 Task: In the Company hyundai.com, Add note: 'Schedule a meeting with the analytics team to review campaign metrics.'. Mark checkbox to create task to follow up ': In 3 business days '. Create task, with  description: Send Thank You Email to Referral, Add due date: In 3 Business Days; Add reminder: 30 Minutes before. Set Priority High and add note: Review the attached proposal before the meeting and highlight the key benefits for the client.. Logged in from softage.5@softage.net
Action: Mouse moved to (78, 56)
Screenshot: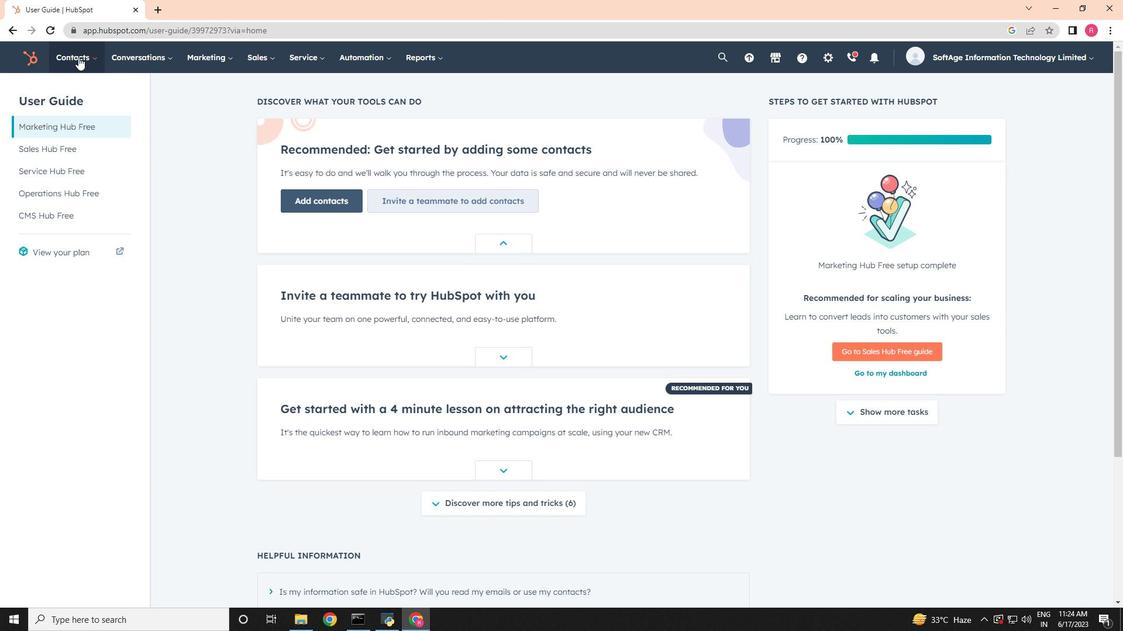 
Action: Mouse pressed left at (78, 56)
Screenshot: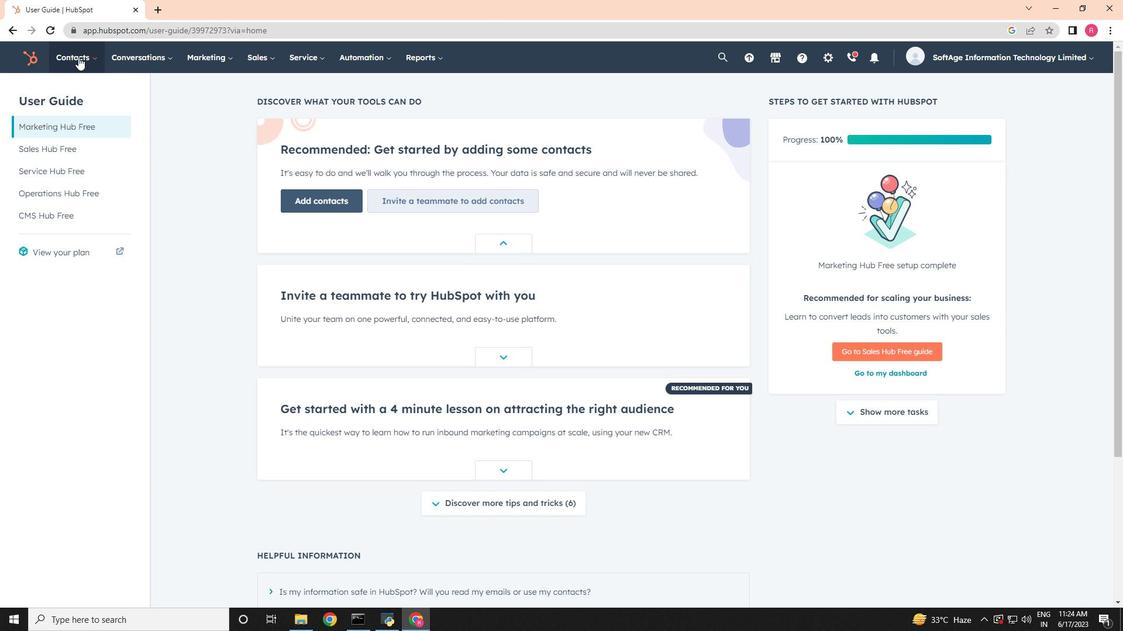 
Action: Mouse moved to (111, 109)
Screenshot: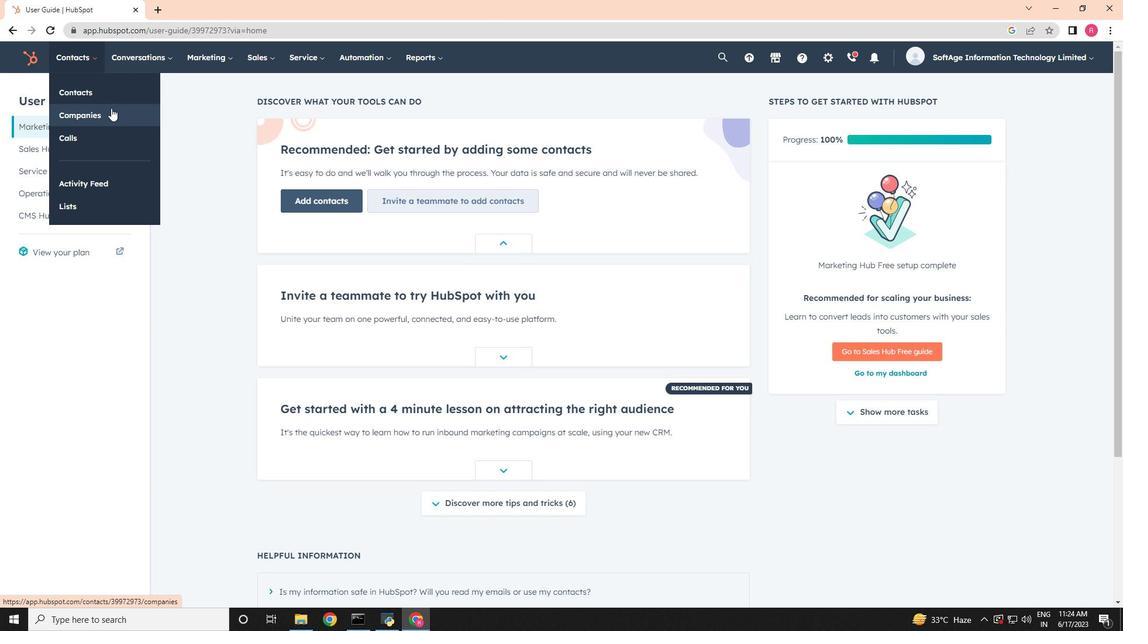 
Action: Mouse pressed left at (111, 109)
Screenshot: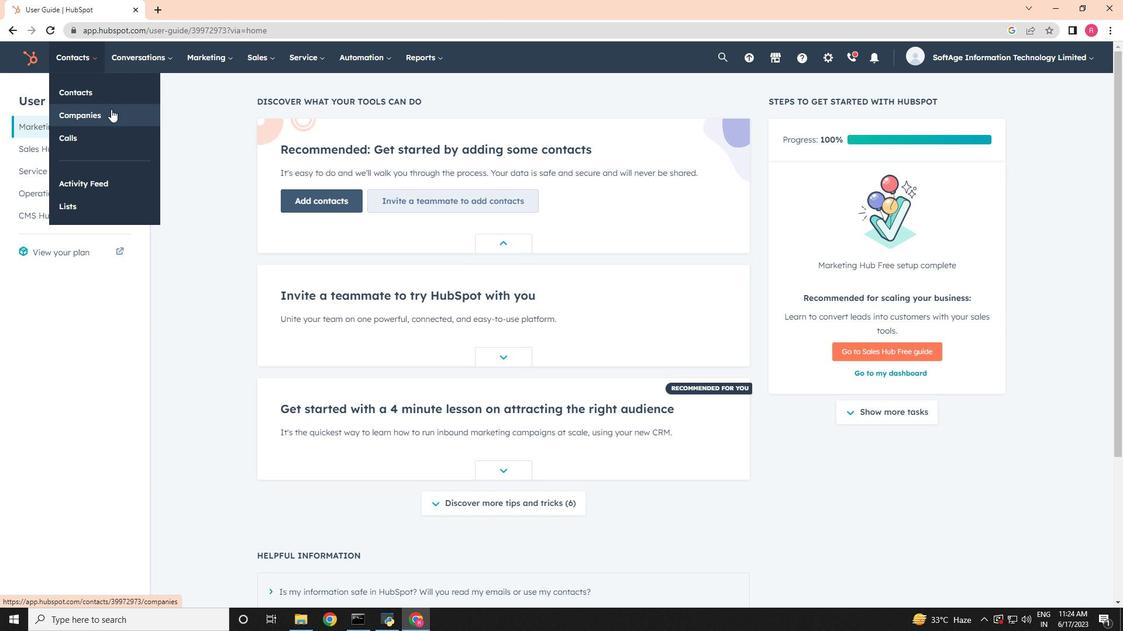 
Action: Mouse moved to (106, 190)
Screenshot: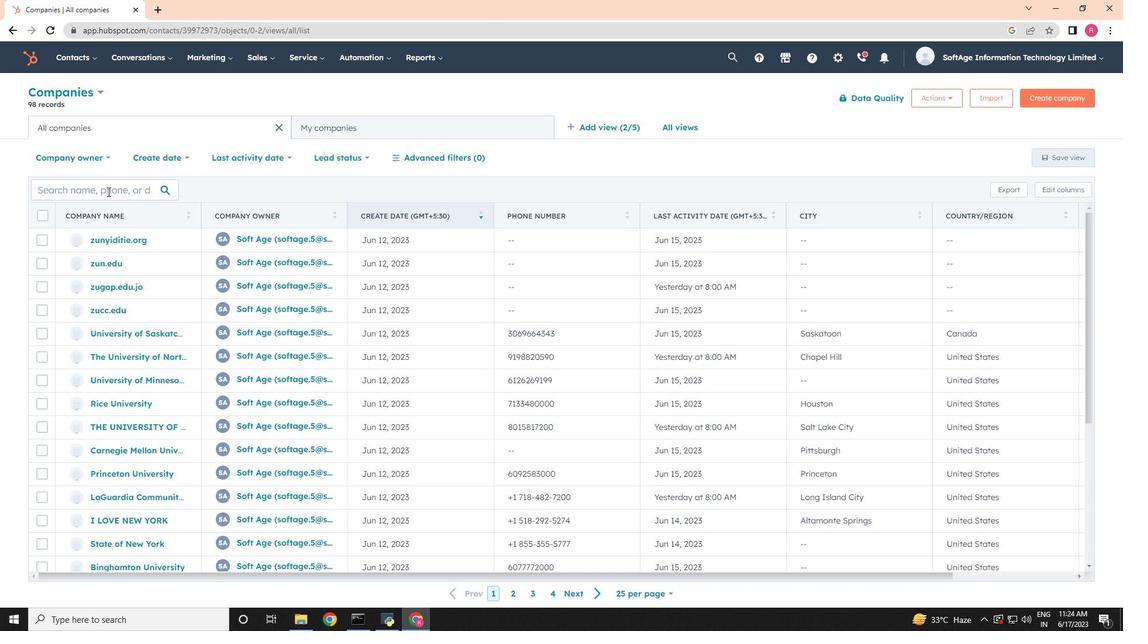 
Action: Mouse pressed left at (106, 190)
Screenshot: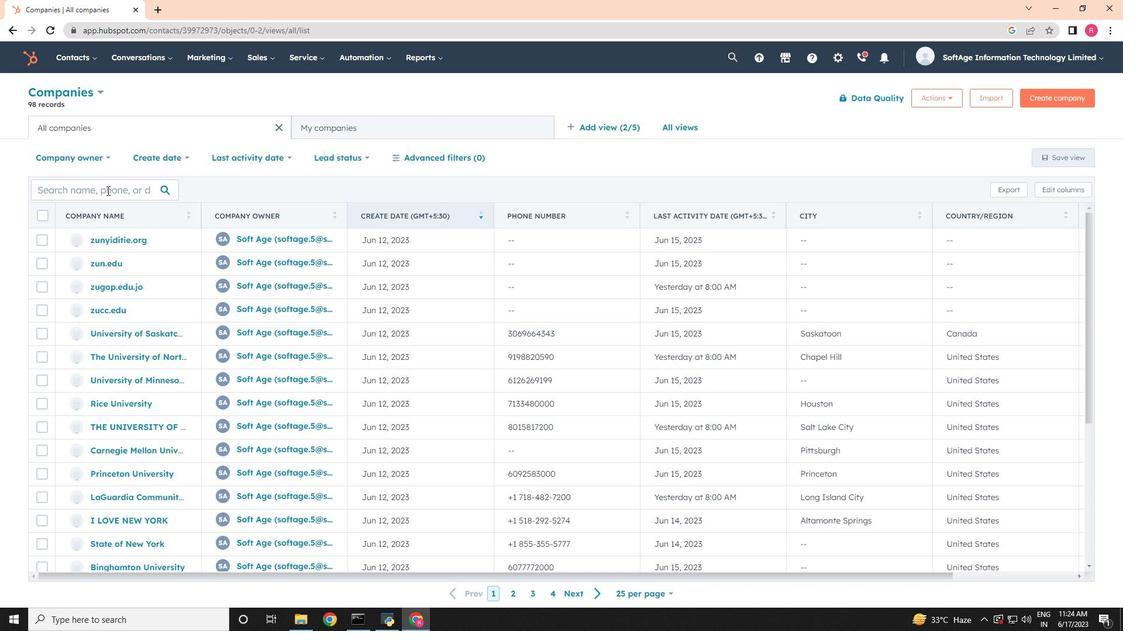 
Action: Key pressed hyundai
Screenshot: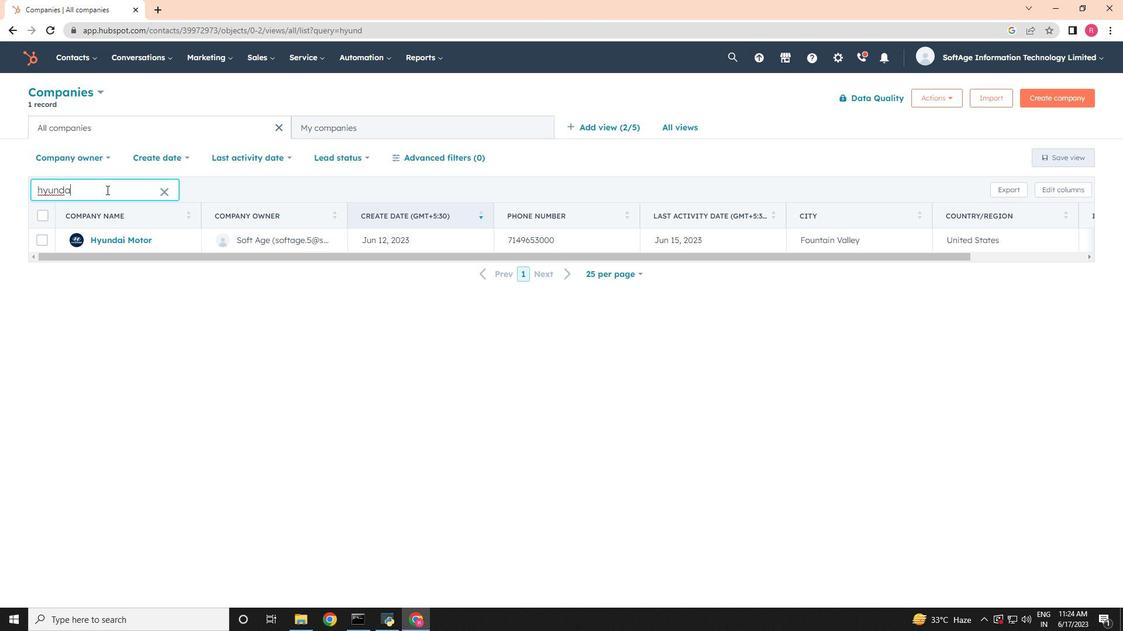 
Action: Mouse moved to (119, 243)
Screenshot: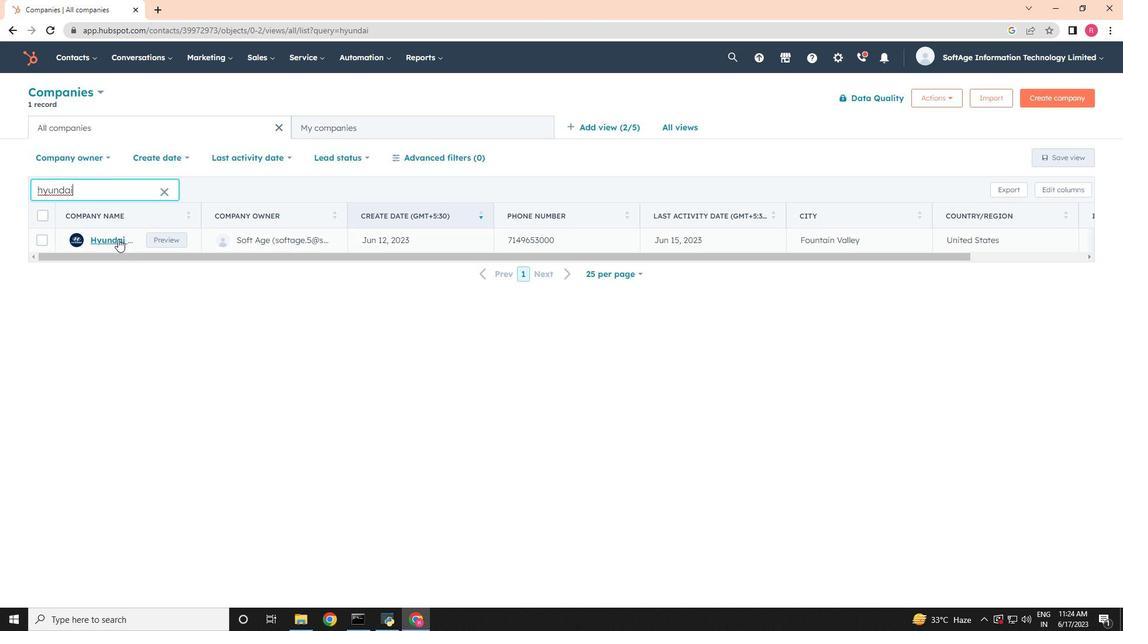 
Action: Mouse pressed left at (119, 243)
Screenshot: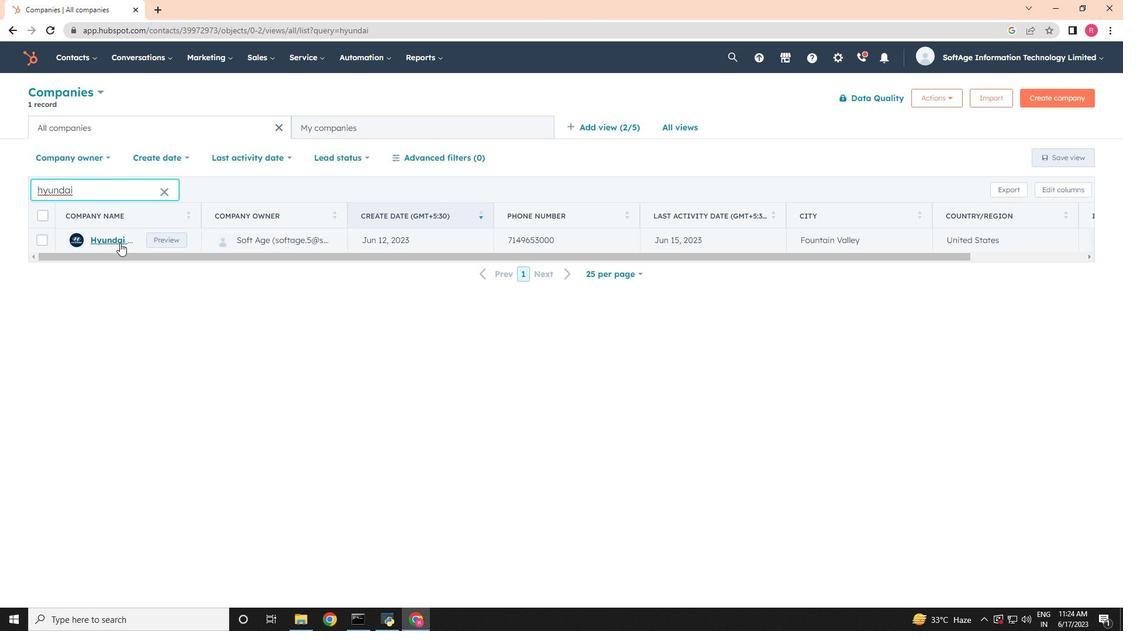 
Action: Mouse moved to (36, 197)
Screenshot: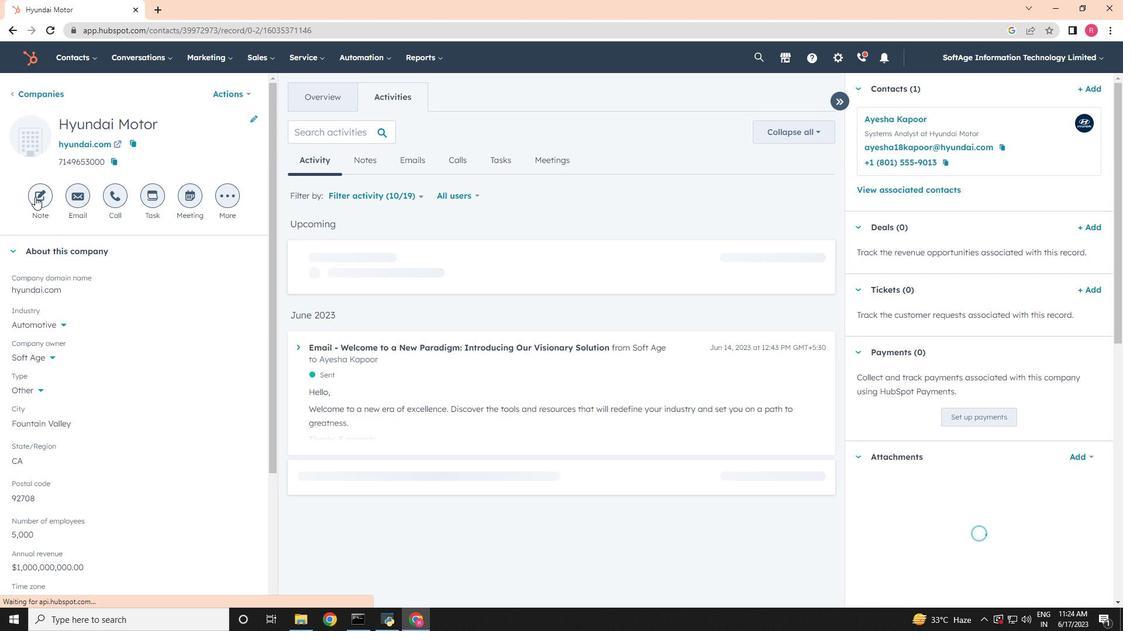 
Action: Mouse pressed left at (36, 197)
Screenshot: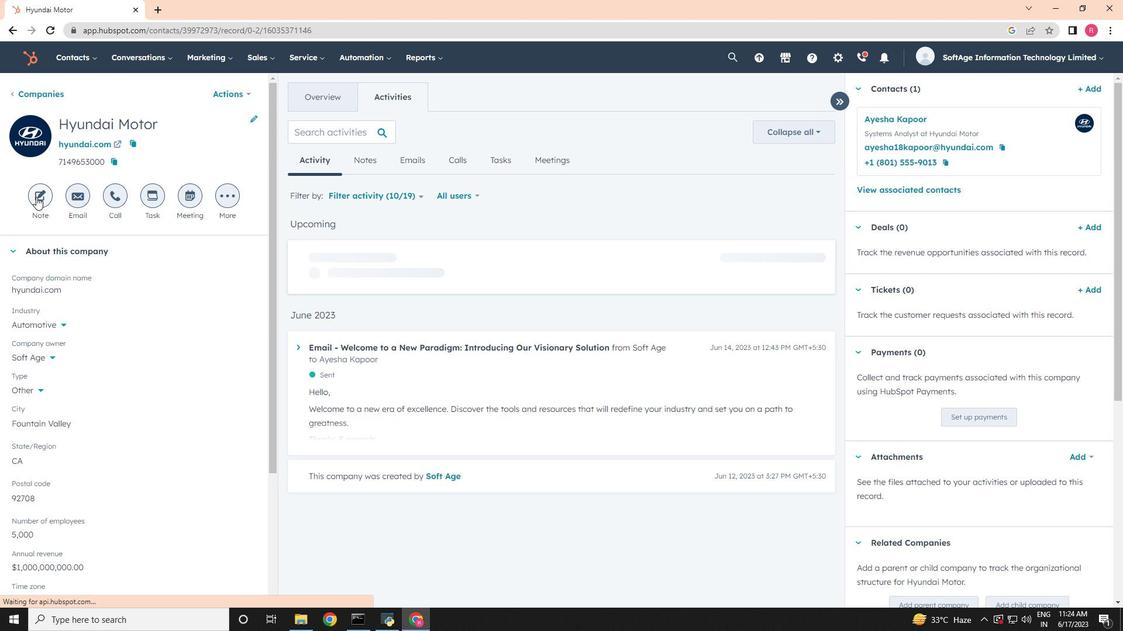 
Action: Mouse moved to (989, 348)
Screenshot: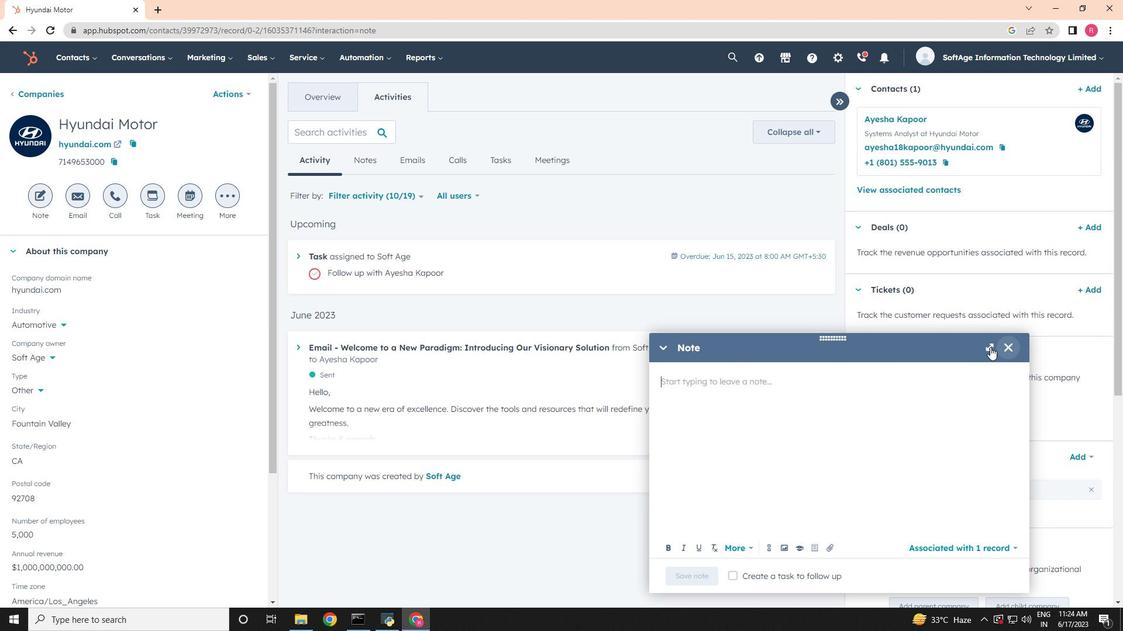 
Action: Mouse pressed left at (989, 348)
Screenshot: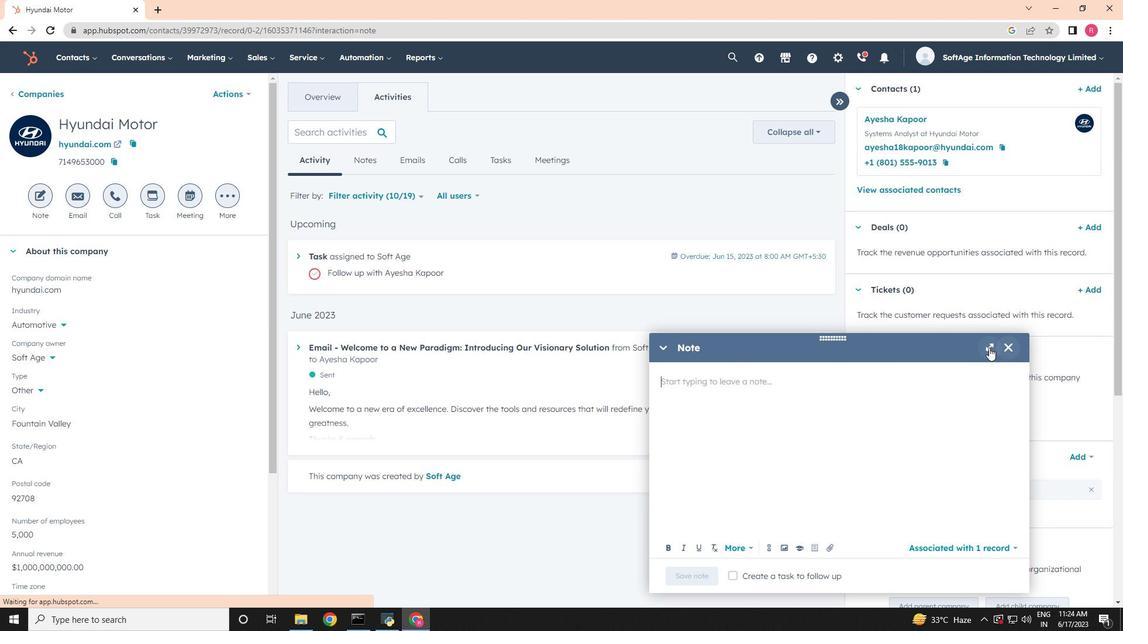 
Action: Mouse moved to (476, 310)
Screenshot: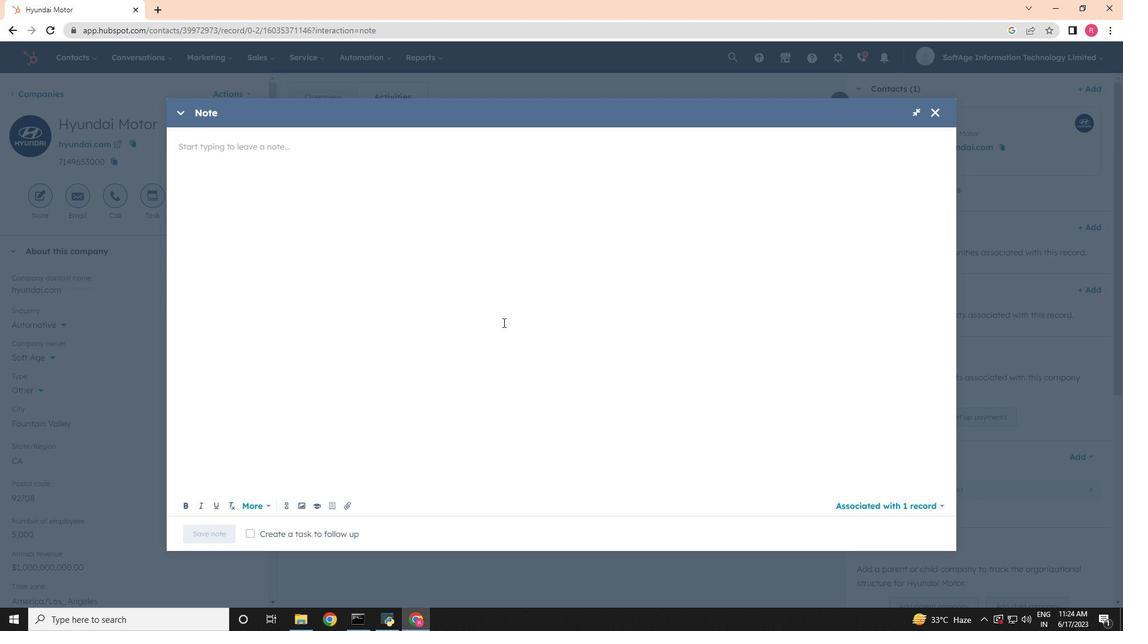 
Action: Key pressed <Key.shift>Schedule<Key.space>a<Key.space>meeting<Key.space>with<Key.space>the<Key.space>analytice<Key.backspace>s<Key.space>team<Key.space>to<Key.space>review<Key.space>campaign<Key.space>metrice.
Screenshot: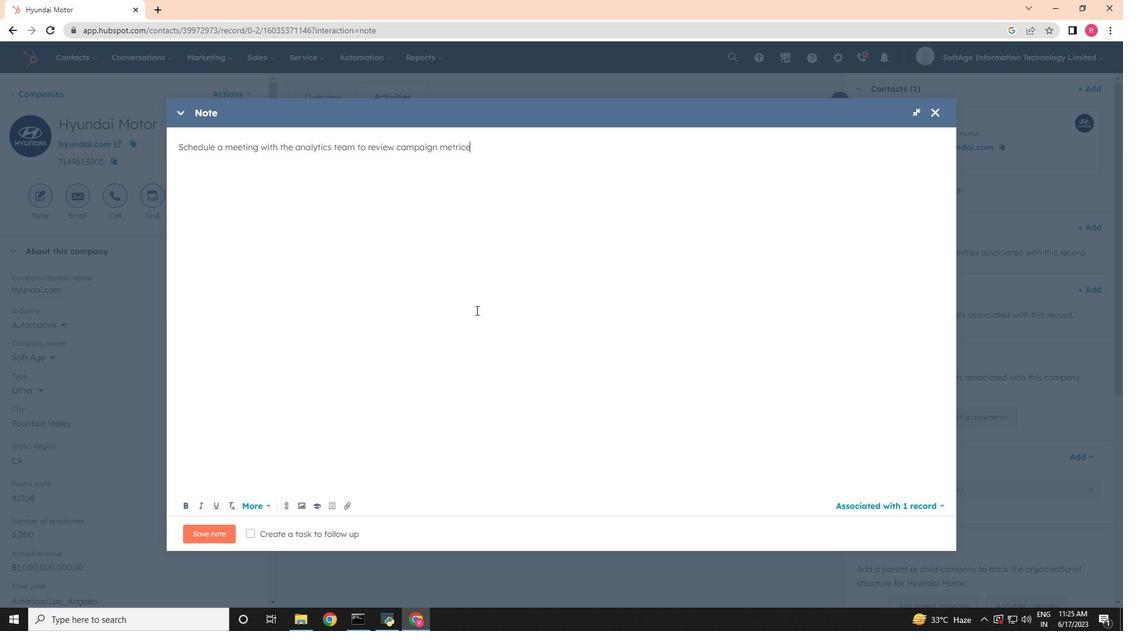 
Action: Mouse moved to (254, 533)
Screenshot: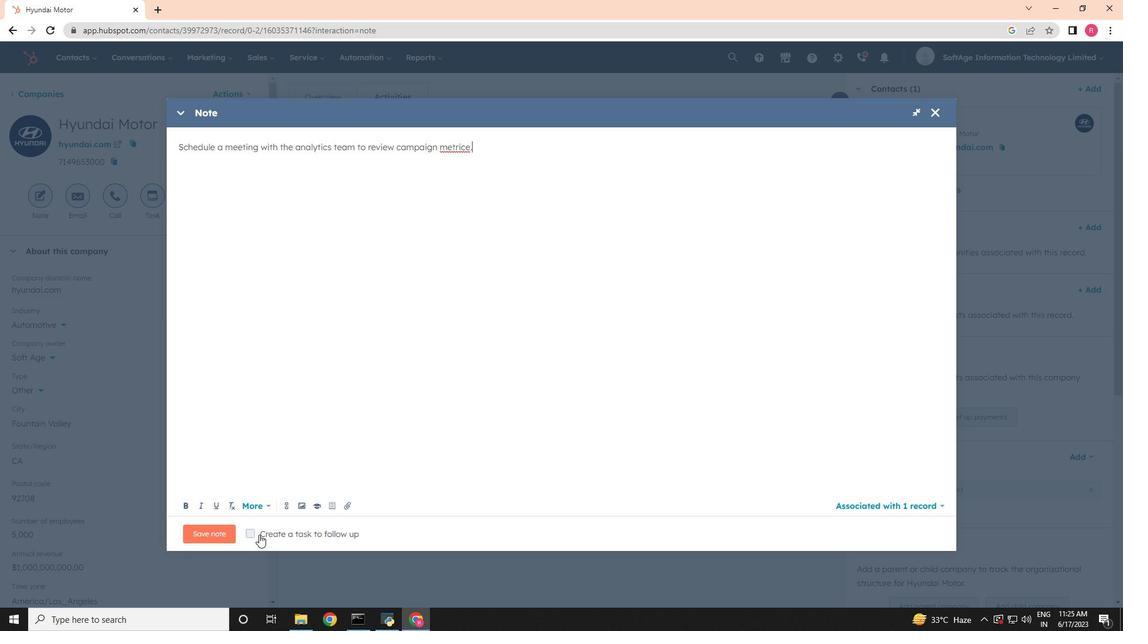
Action: Mouse pressed left at (254, 533)
Screenshot: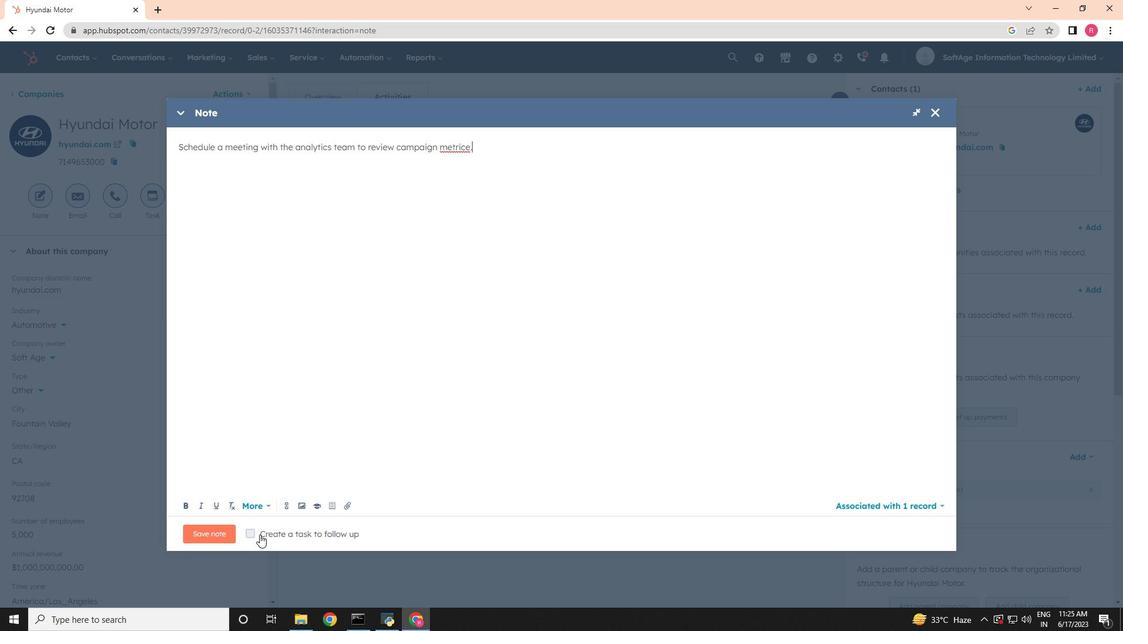 
Action: Mouse moved to (394, 534)
Screenshot: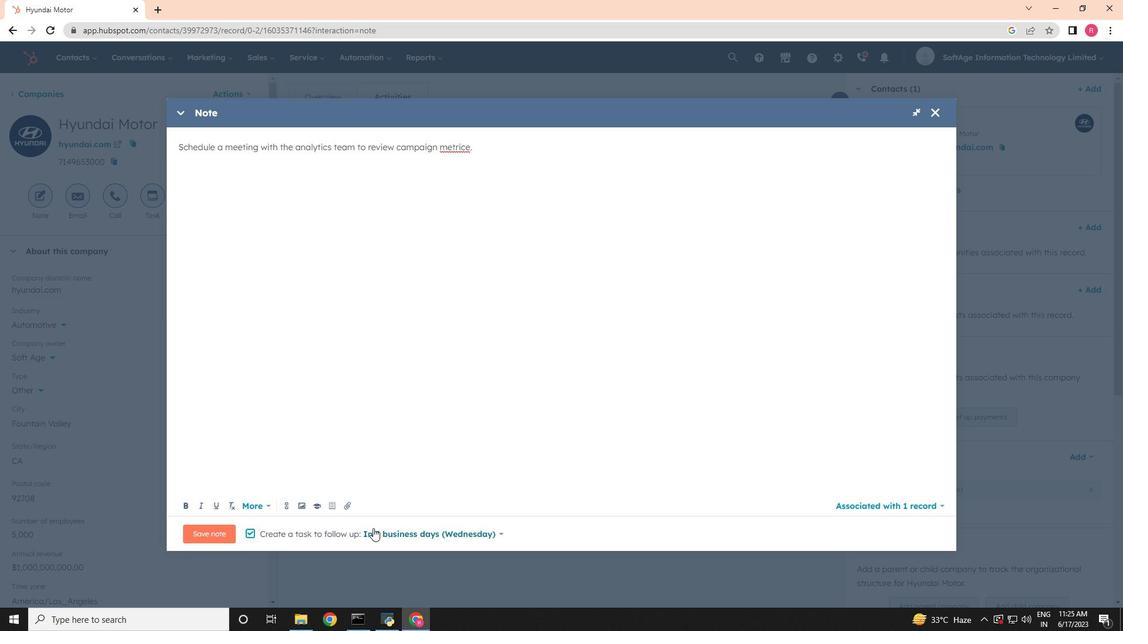 
Action: Mouse pressed left at (394, 534)
Screenshot: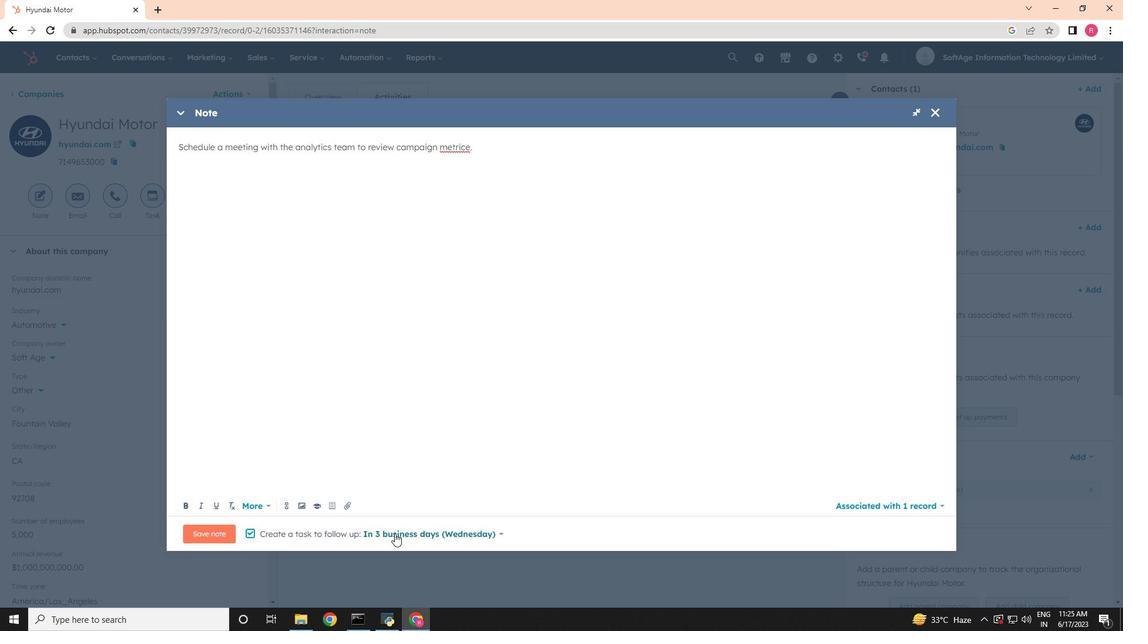 
Action: Mouse moved to (396, 422)
Screenshot: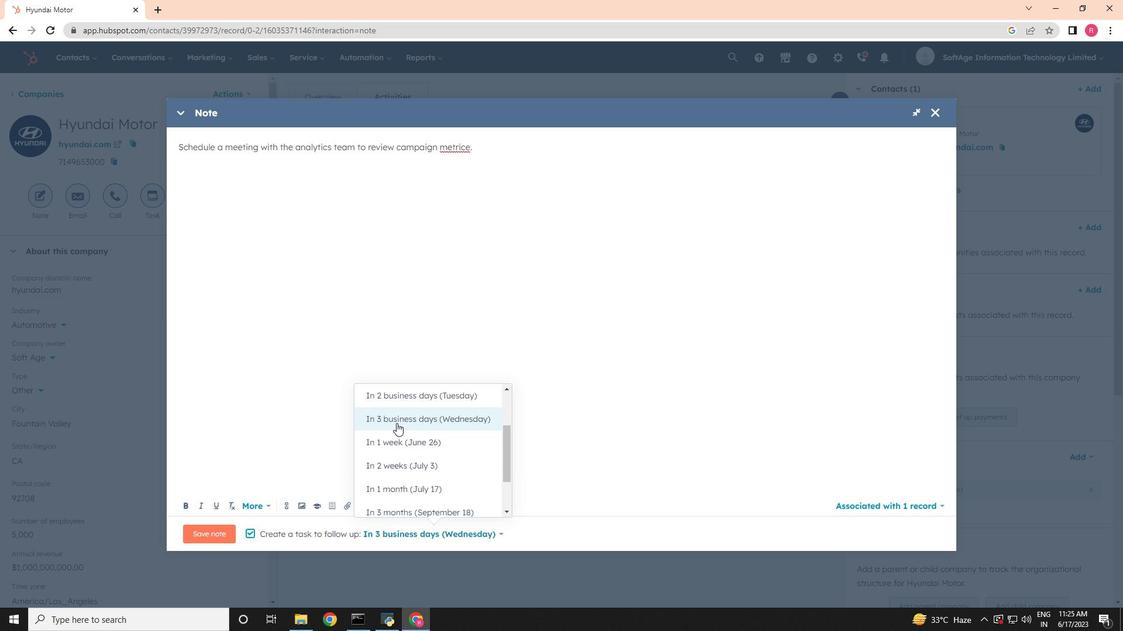 
Action: Mouse pressed left at (396, 422)
Screenshot: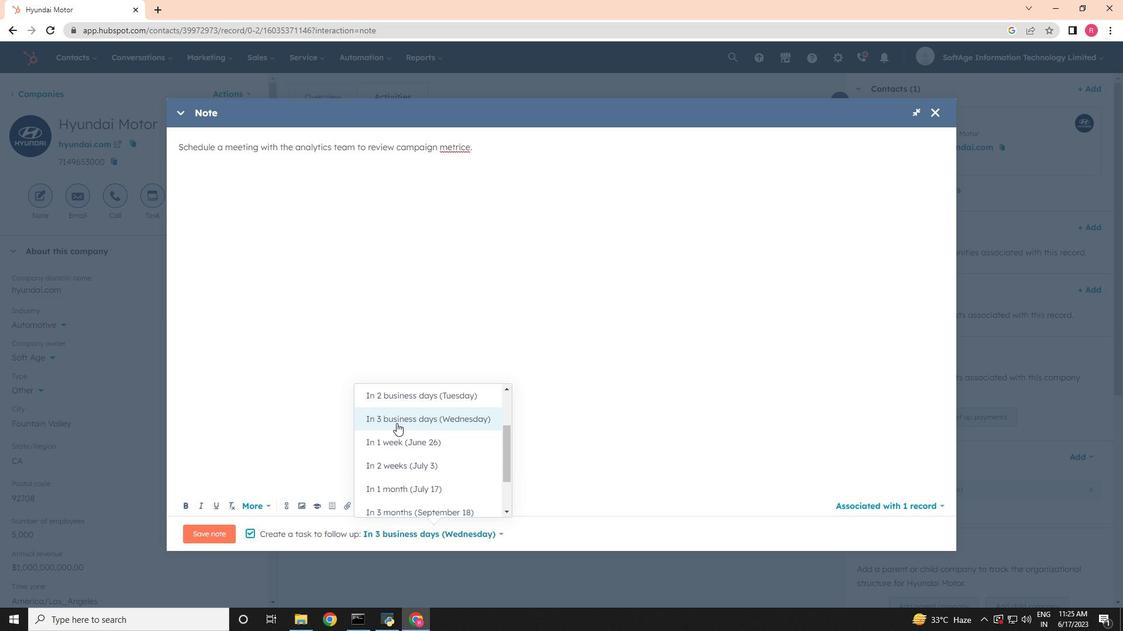 
Action: Mouse moved to (227, 534)
Screenshot: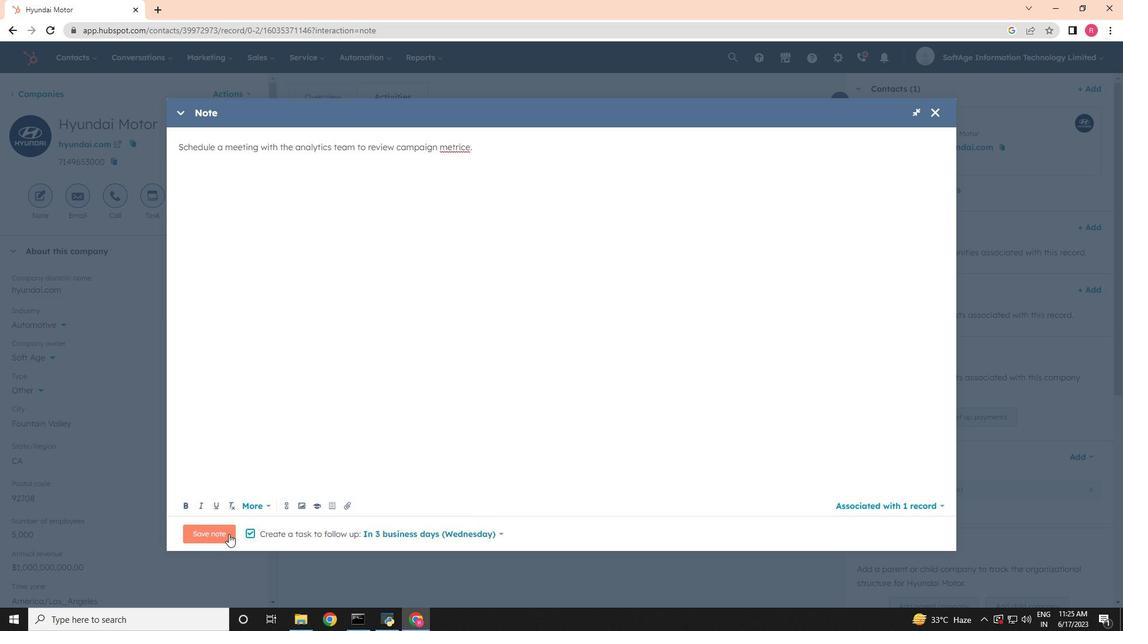 
Action: Mouse pressed left at (227, 534)
Screenshot: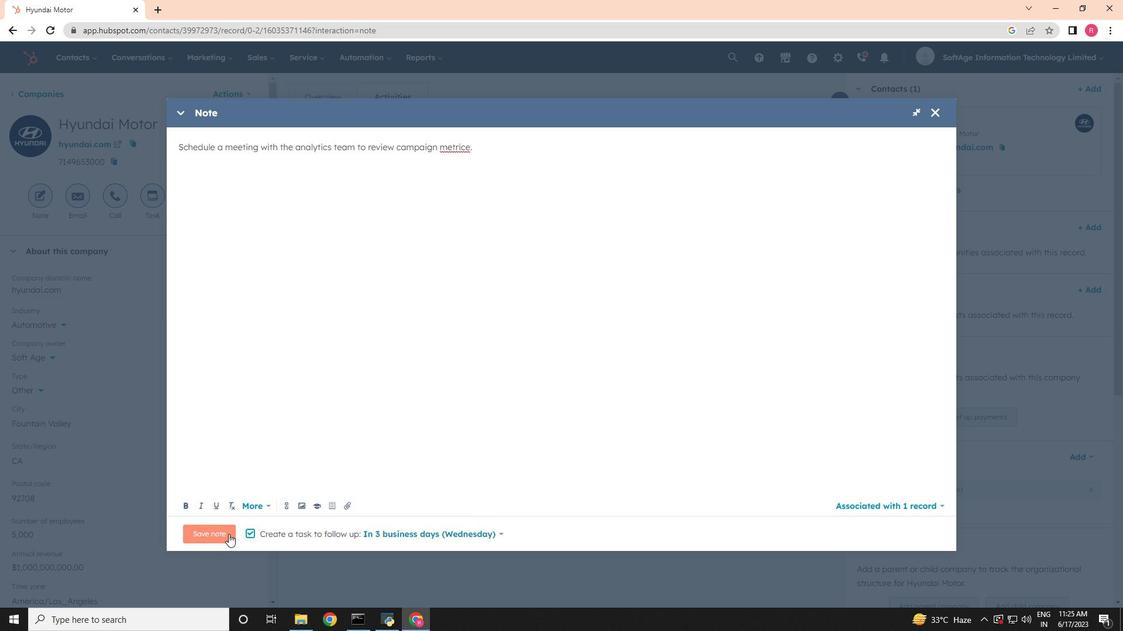 
Action: Mouse moved to (149, 198)
Screenshot: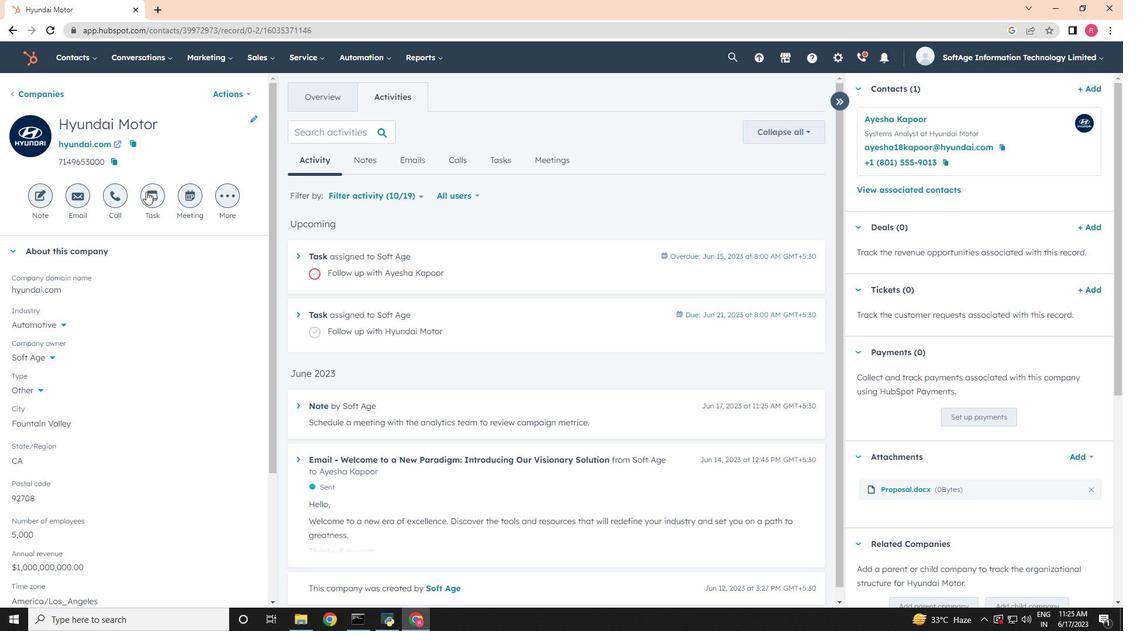 
Action: Mouse pressed left at (149, 198)
Screenshot: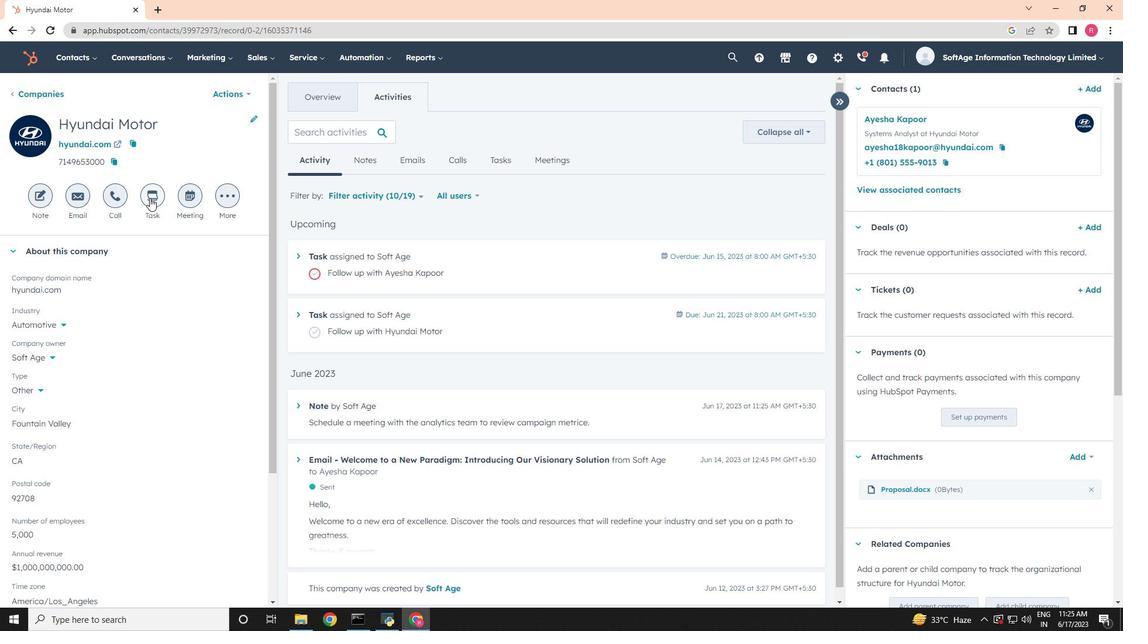 
Action: Mouse moved to (713, 202)
Screenshot: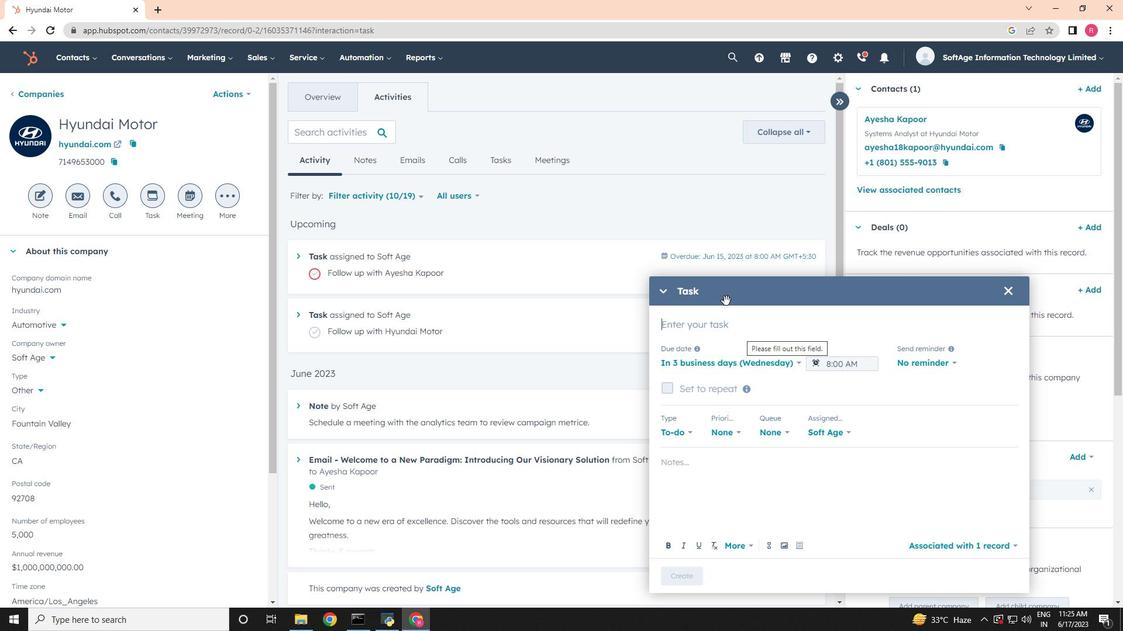 
Action: Key pressed <Key.shift>Sen<Key.space>a<Key.space><Key.backspace><Key.backspace><Key.shift><Key.shift><Key.shift><Key.shift><Key.shift><Key.shift><Key.shift><Key.shift><Key.shift><Key.shift><Key.shift><Key.shift><Key.shift><Key.shift><Key.shift><Key.shift><Key.shift><Key.shift>Thank<Key.space><Key.shift>You<Key.space><Key.shift>Email<Key.space>to<Key.space><Key.shift><Key.shift><Key.shift><Key.shift><Key.shift><Key.shift><Key.shift><Key.shift><Key.shift><Key.shift><Key.shift>Referral
Screenshot: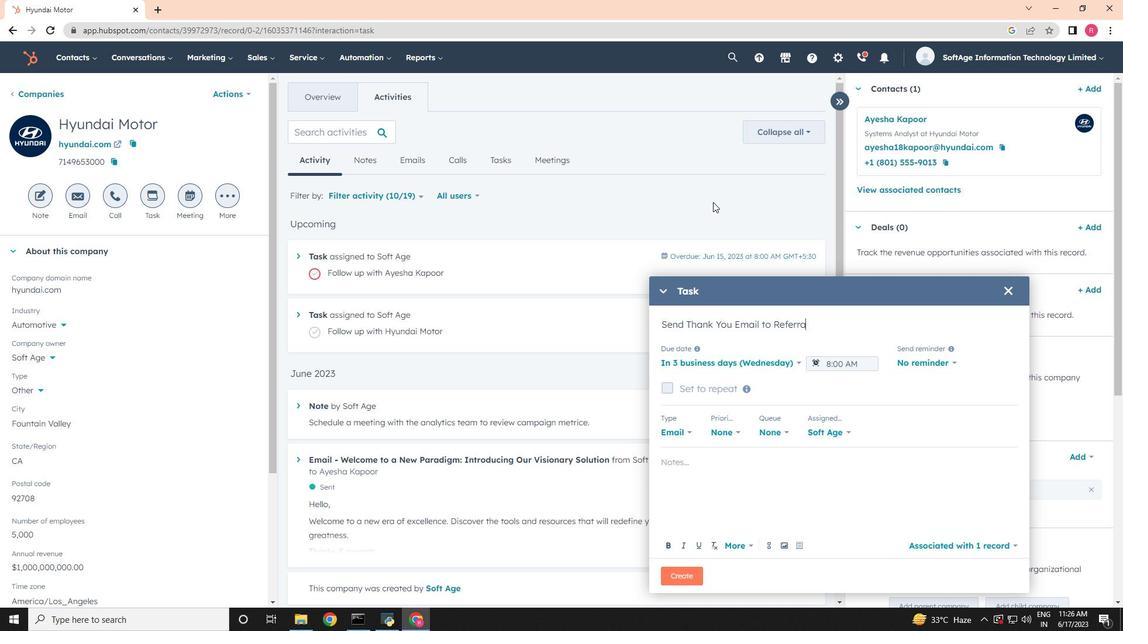 
Action: Mouse moved to (717, 365)
Screenshot: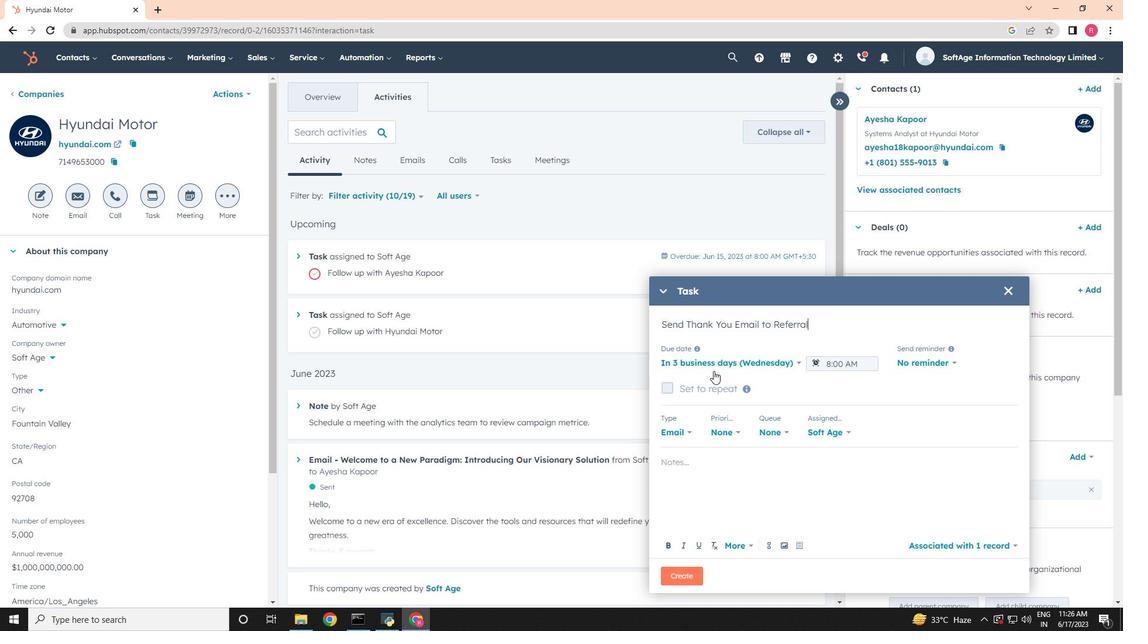 
Action: Mouse pressed left at (717, 365)
Screenshot: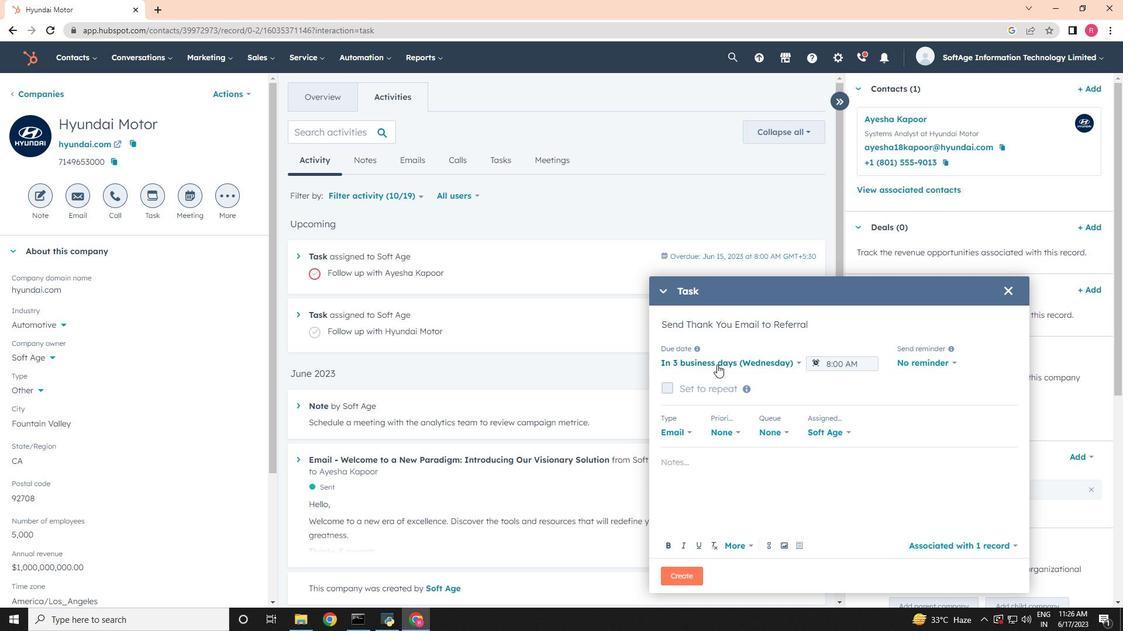 
Action: Mouse moved to (728, 412)
Screenshot: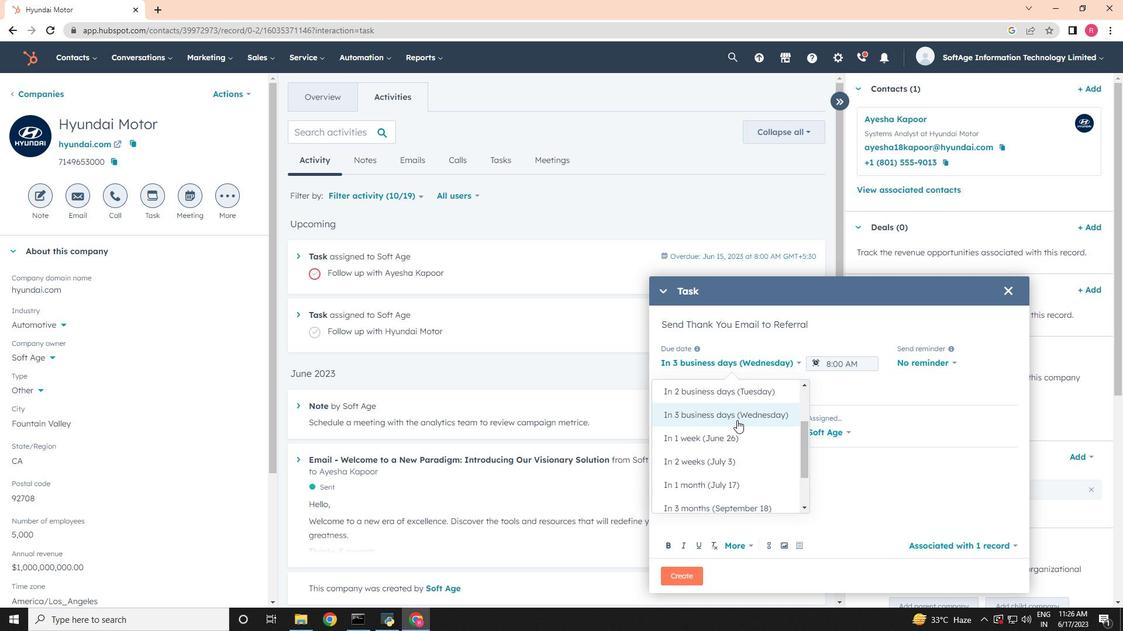
Action: Mouse pressed left at (728, 412)
Screenshot: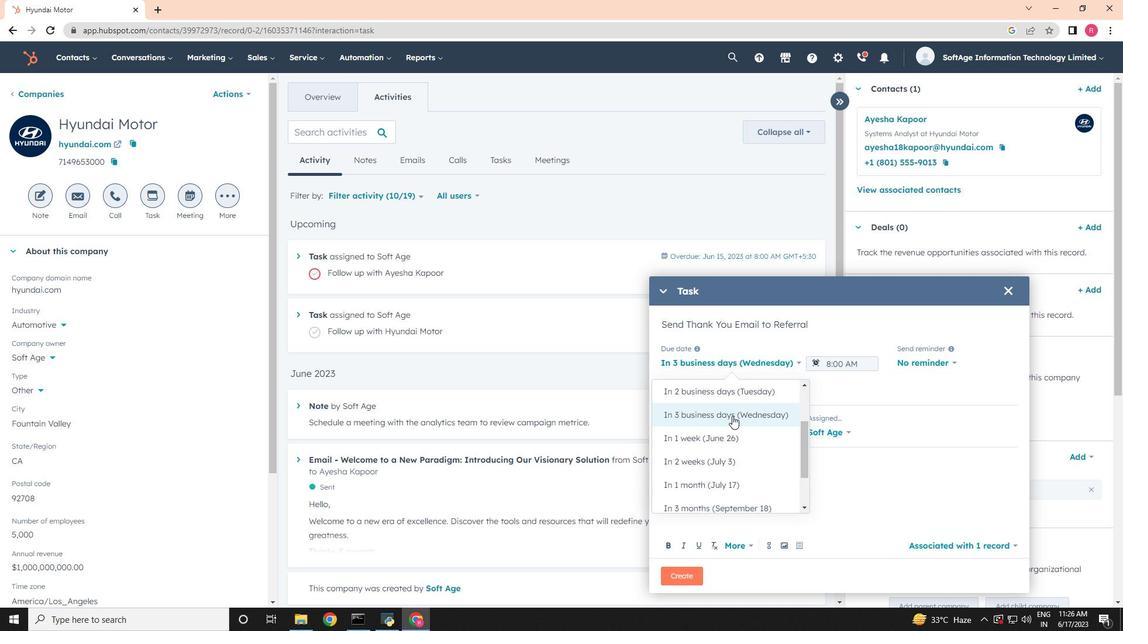 
Action: Mouse moved to (945, 364)
Screenshot: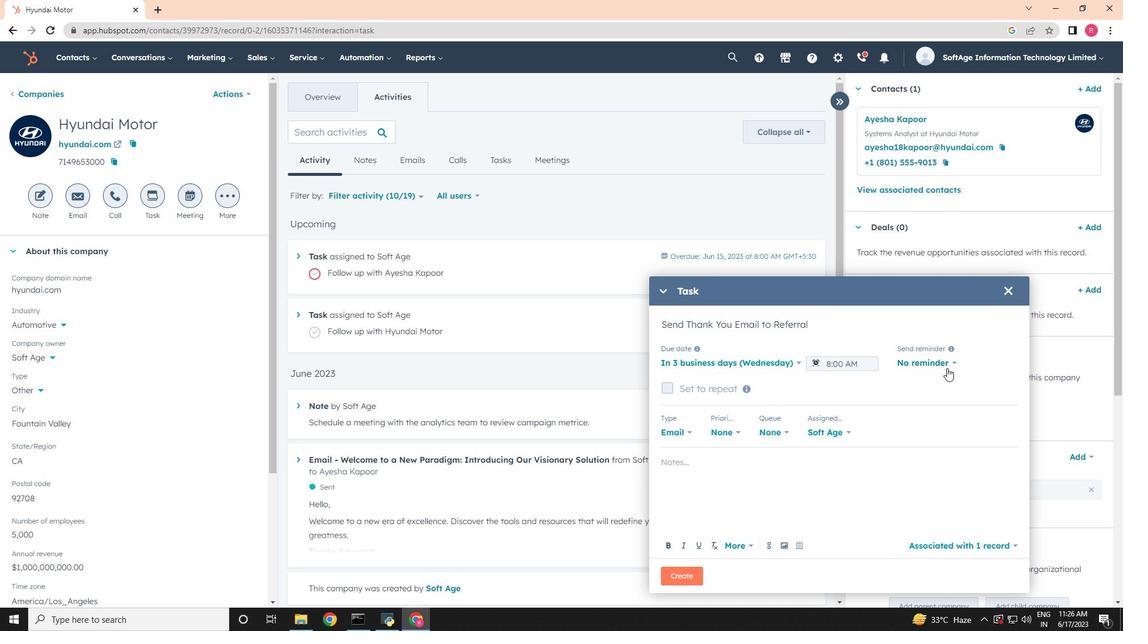 
Action: Mouse pressed left at (945, 364)
Screenshot: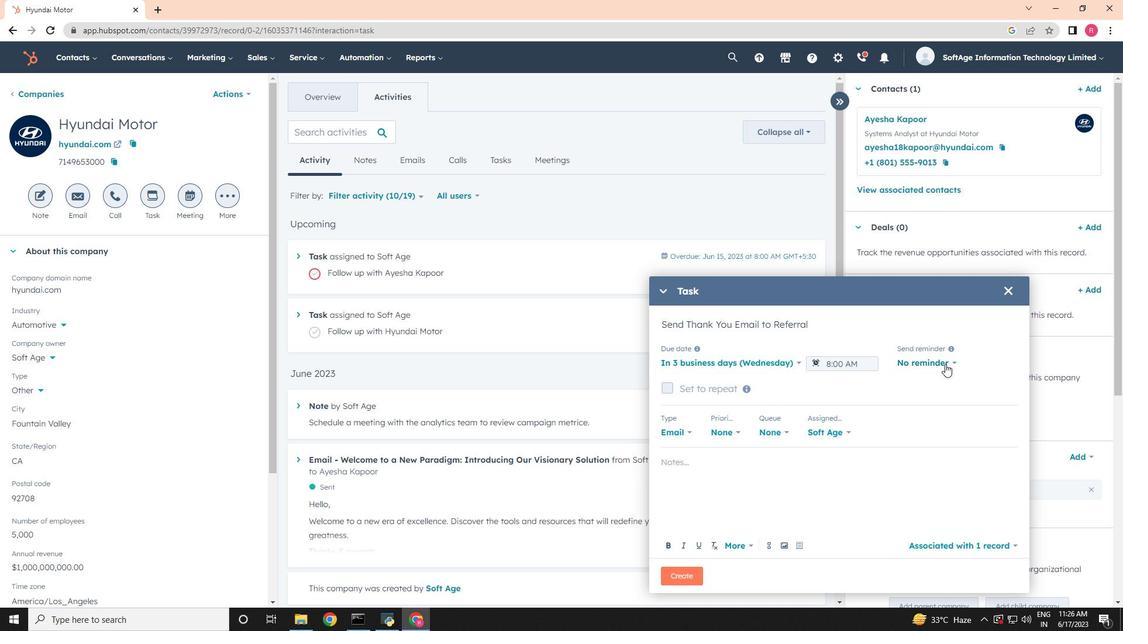 
Action: Mouse moved to (921, 439)
Screenshot: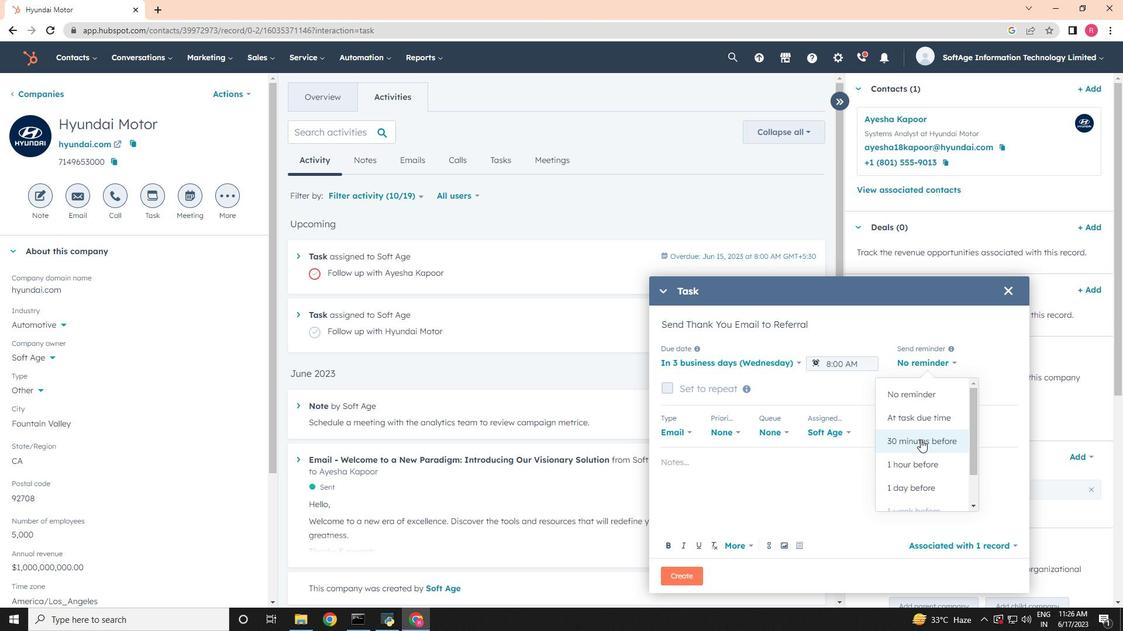 
Action: Mouse pressed left at (921, 439)
Screenshot: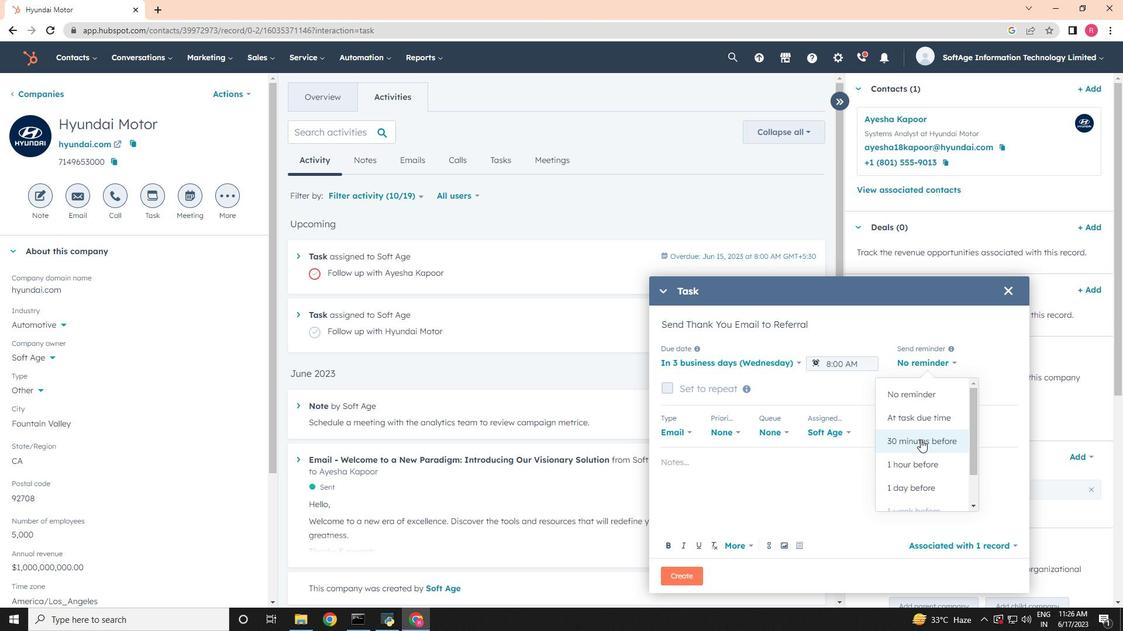 
Action: Mouse moved to (735, 433)
Screenshot: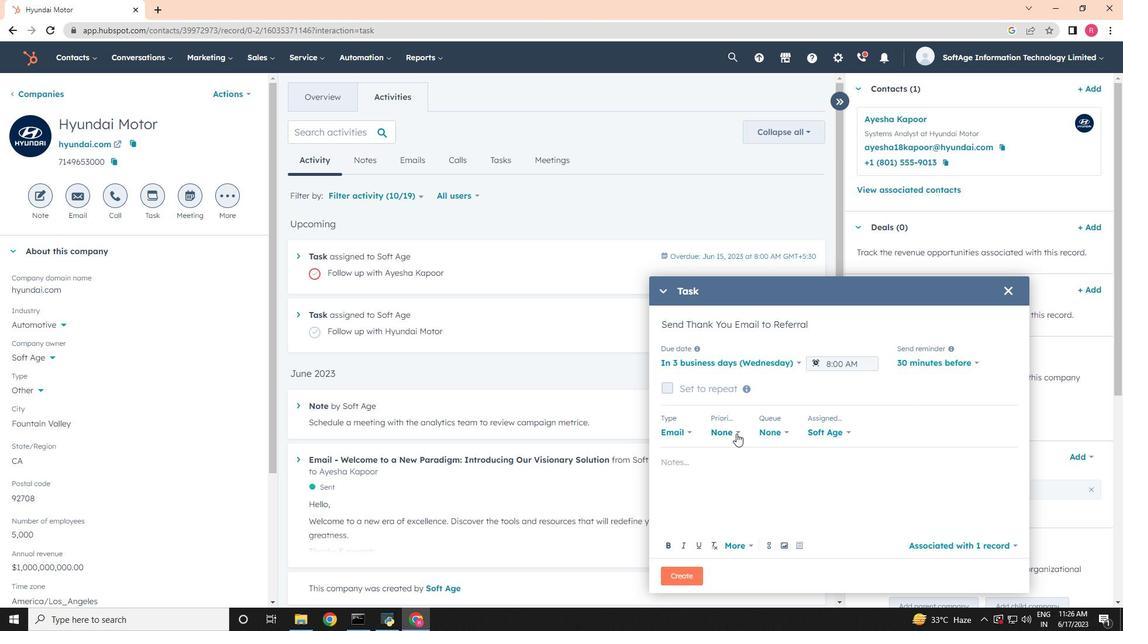 
Action: Mouse pressed left at (735, 433)
Screenshot: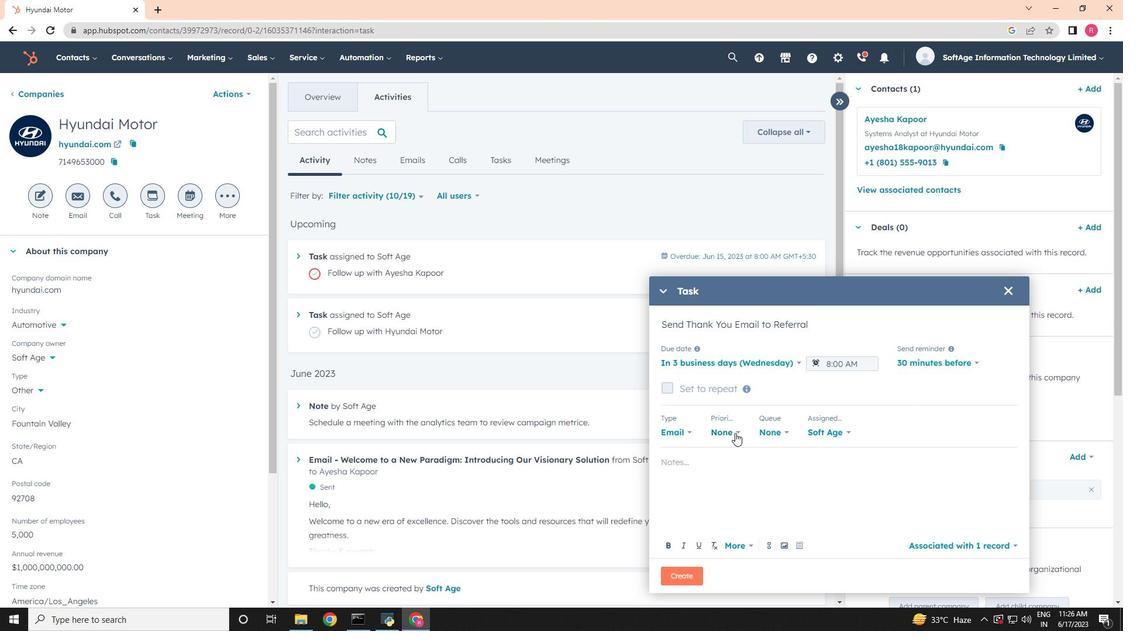 
Action: Mouse moved to (715, 536)
Screenshot: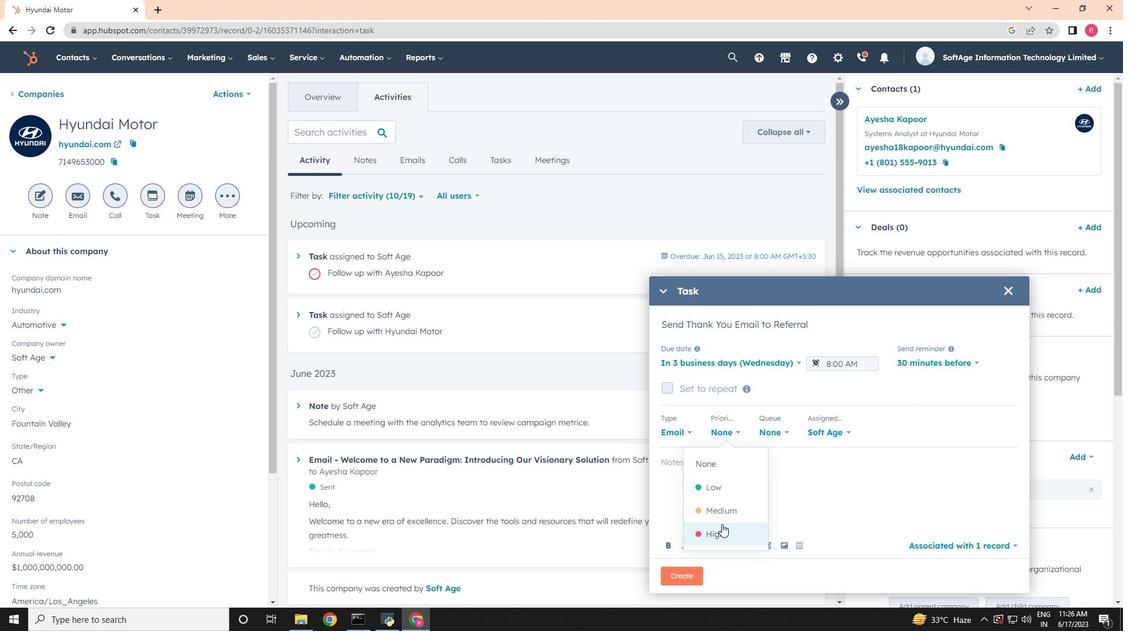 
Action: Mouse pressed left at (715, 536)
Screenshot: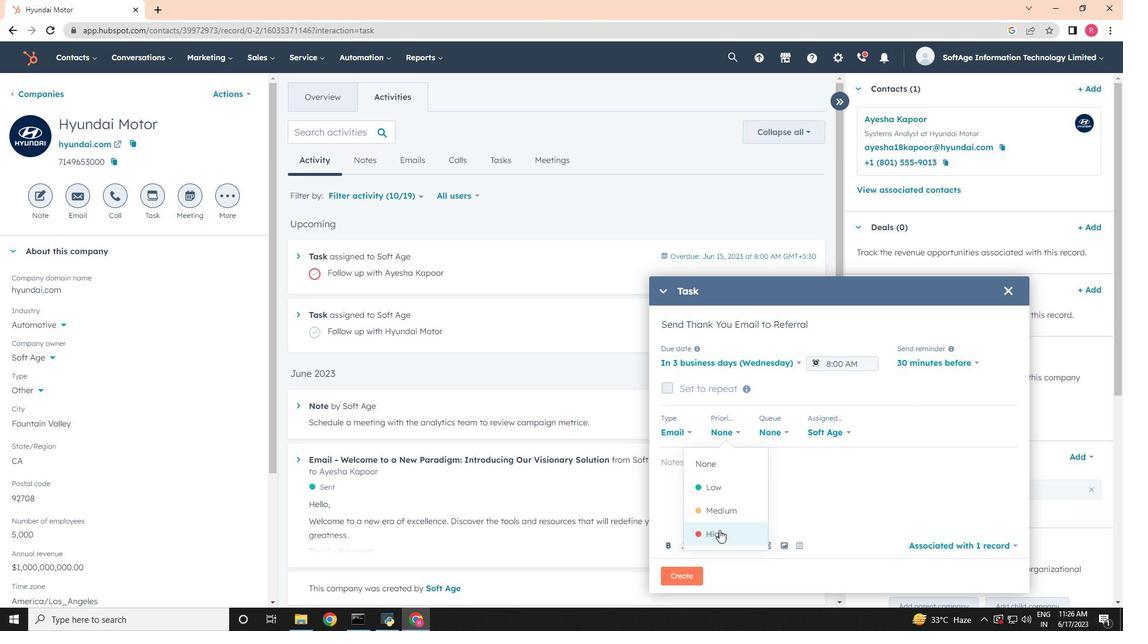 
Action: Mouse moved to (702, 473)
Screenshot: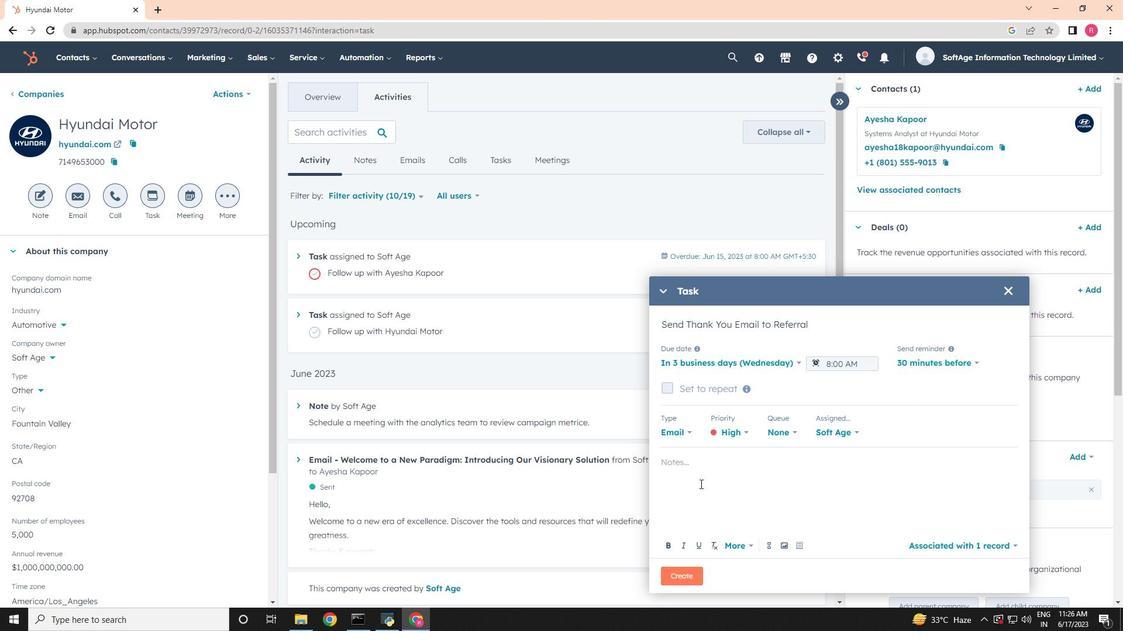 
Action: Mouse pressed left at (702, 473)
Screenshot: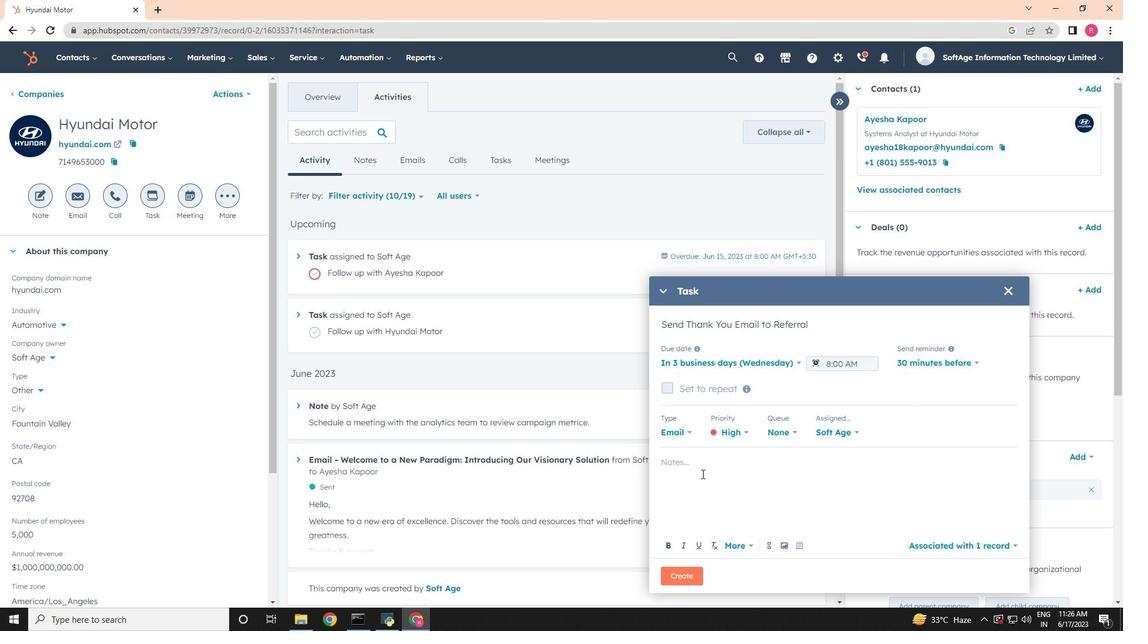 
Action: Key pressed <Key.shift>Review<Key.space>the<Key.space>attached<Key.space>proposal<Key.space>before<Key.space>the<Key.space>meeting<Key.space>and<Key.space>highlight<Key.space>the<Key.space>key<Key.space>benefitis<Key.space><Key.backspace><Key.backspace><Key.backspace><Key.backspace>ts<Key.space>for<Key.space>the<Key.space>client.
Screenshot: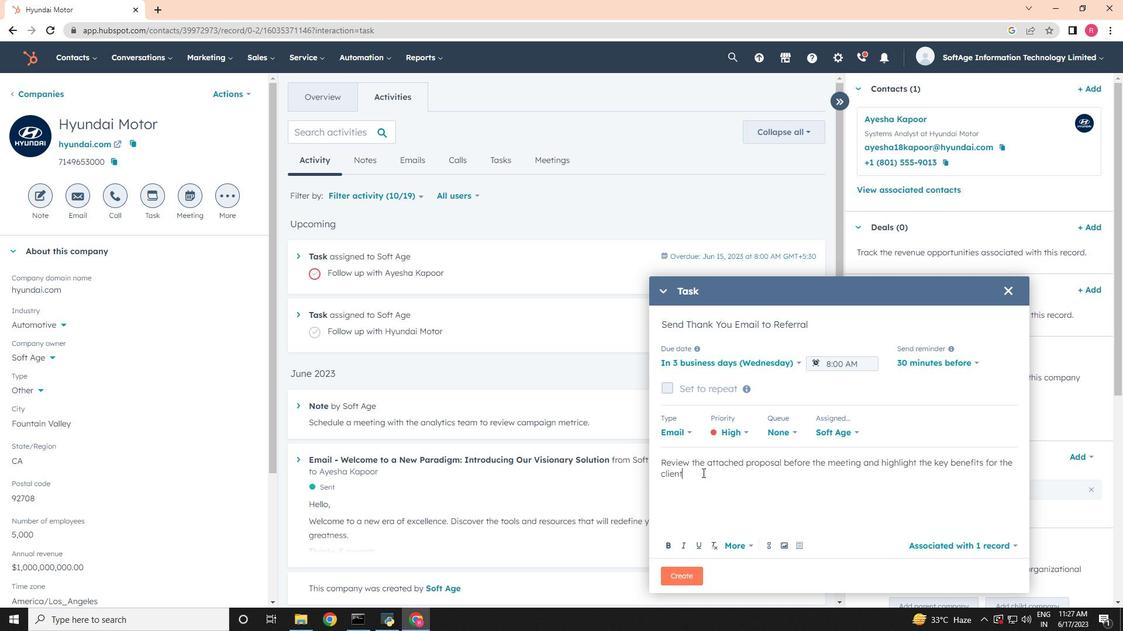 
Action: Mouse moved to (675, 580)
Screenshot: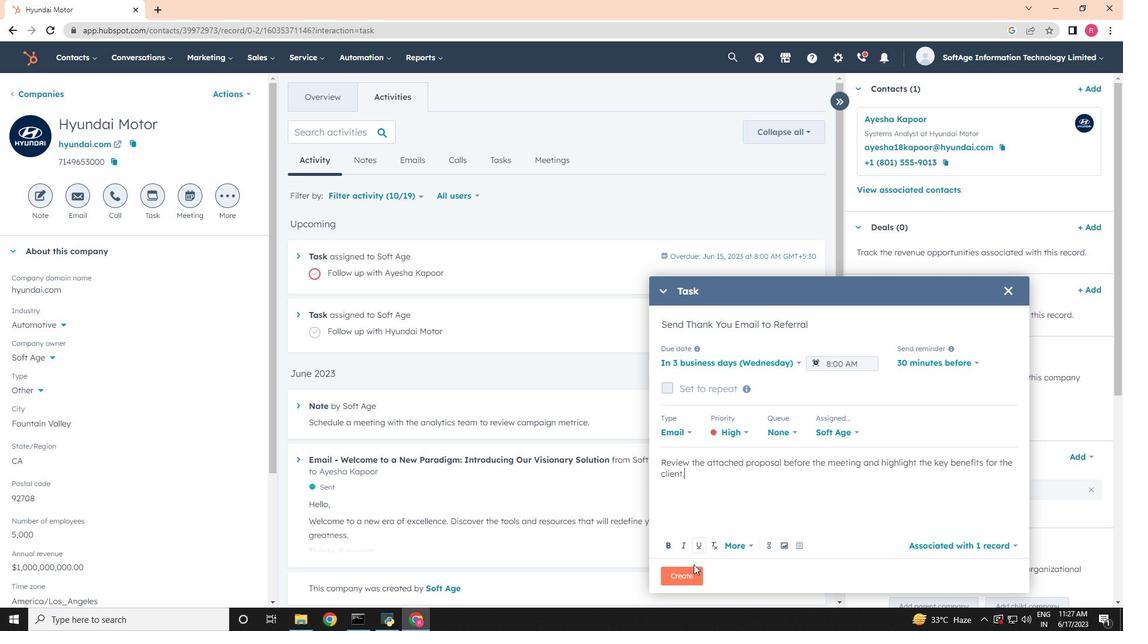 
Action: Mouse pressed left at (675, 580)
Screenshot: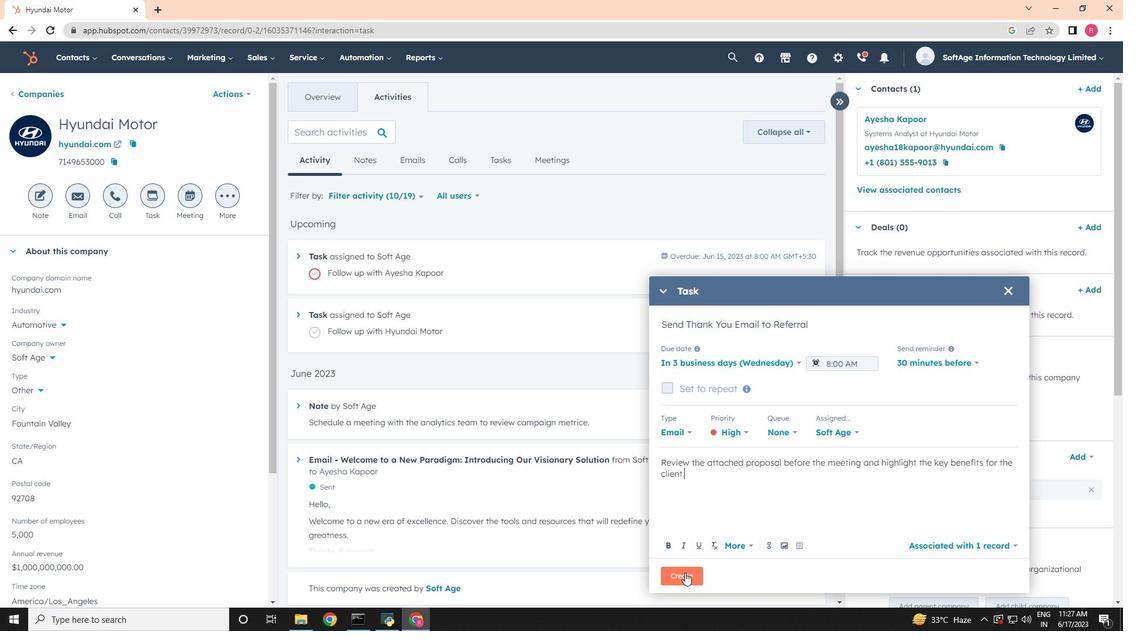 
Action: Mouse moved to (675, 572)
Screenshot: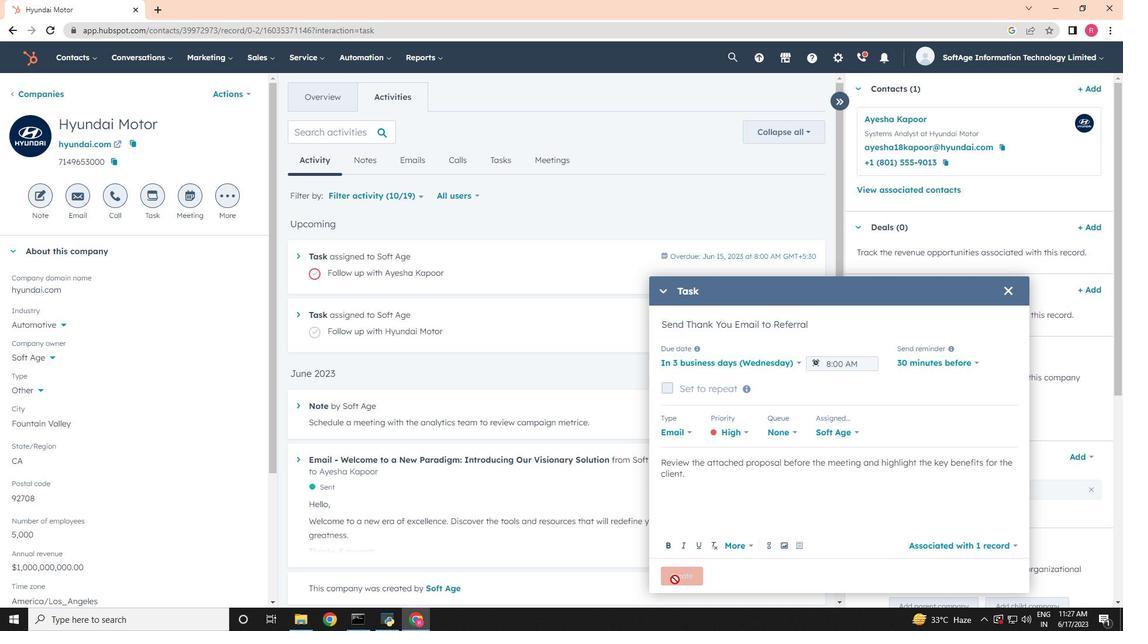 
